 Task: View formatters extensions.
Action: Mouse moved to (15, 494)
Screenshot: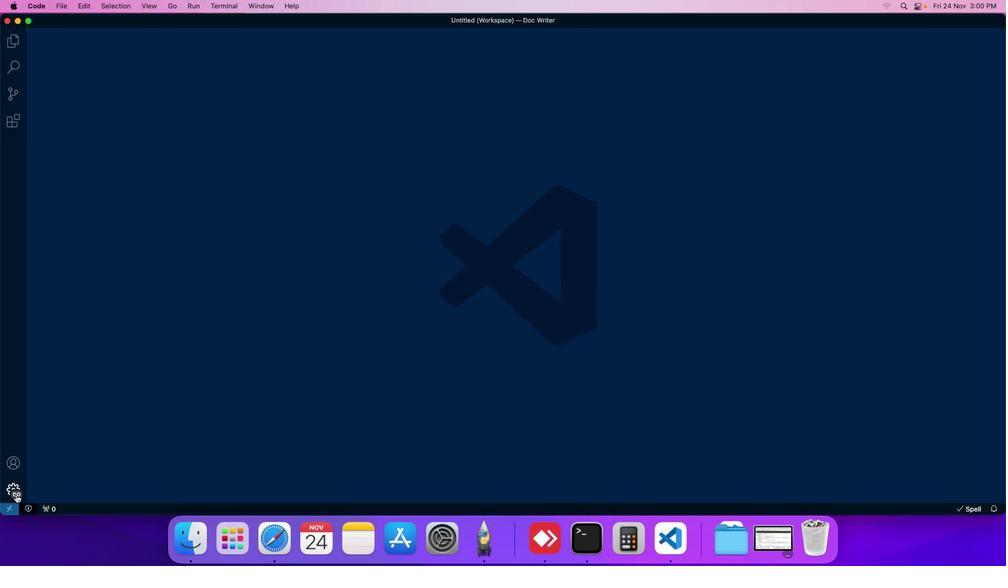 
Action: Mouse pressed left at (15, 494)
Screenshot: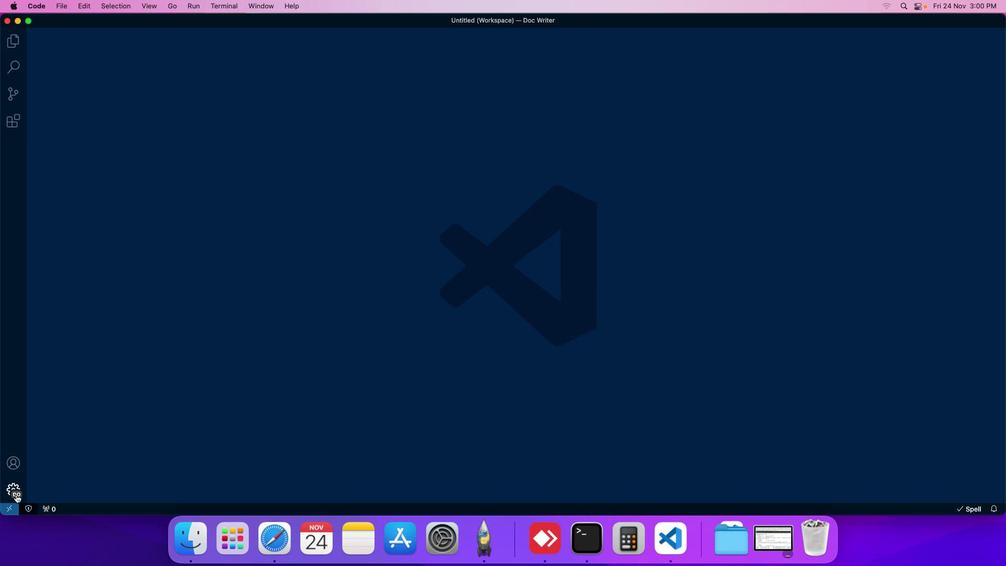 
Action: Mouse moved to (57, 421)
Screenshot: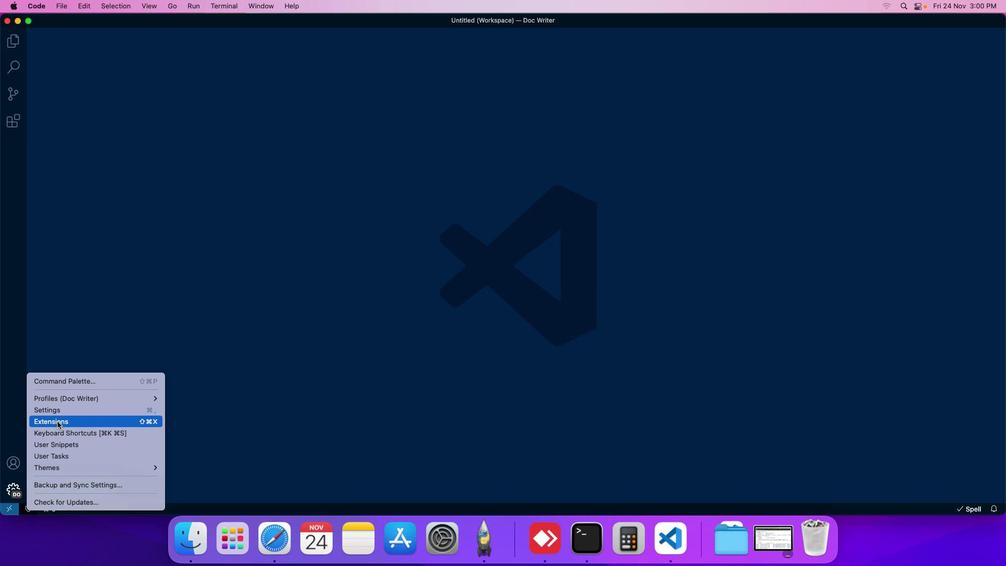
Action: Mouse pressed left at (57, 421)
Screenshot: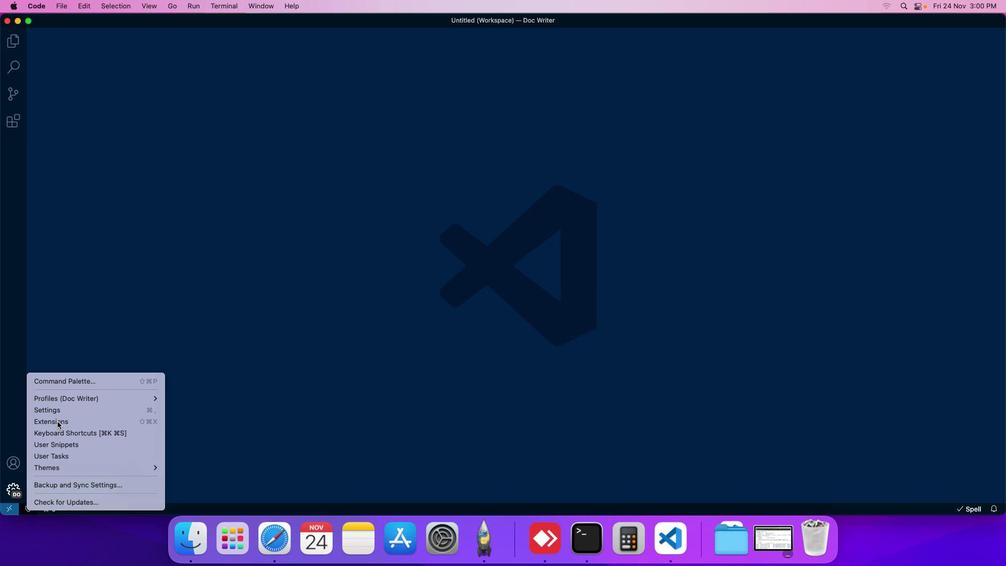 
Action: Mouse moved to (114, 36)
Screenshot: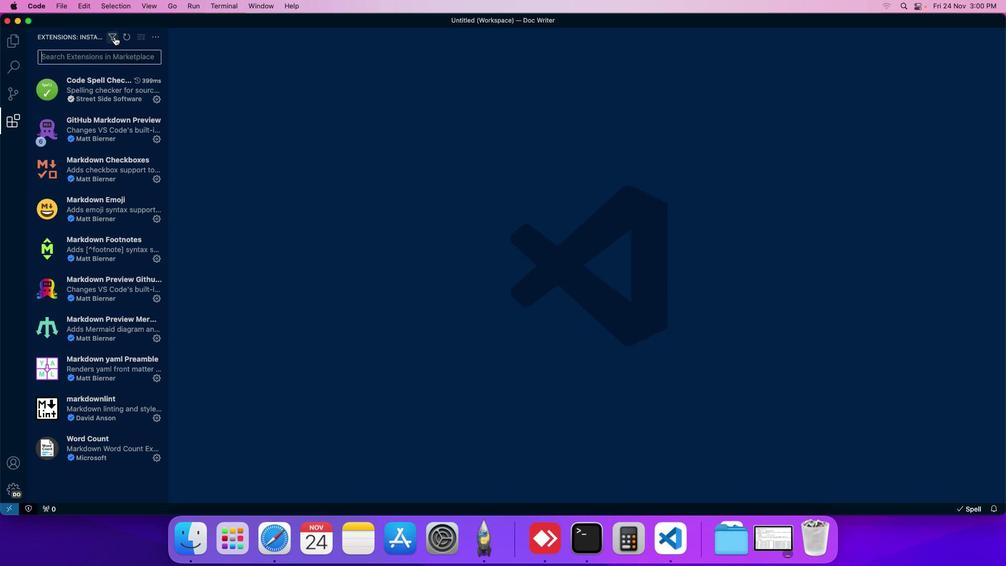 
Action: Mouse pressed left at (114, 36)
Screenshot: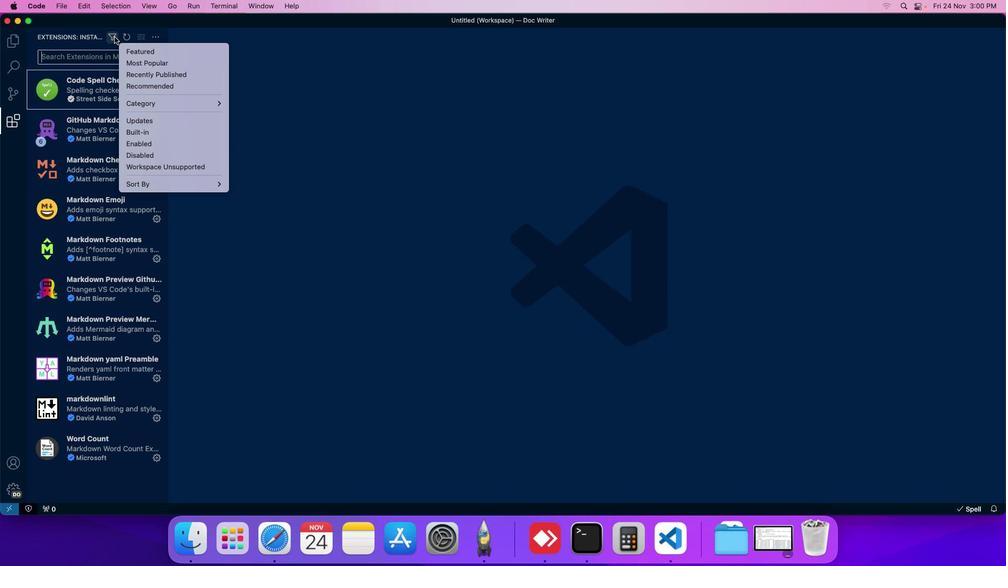 
Action: Mouse moved to (243, 160)
Screenshot: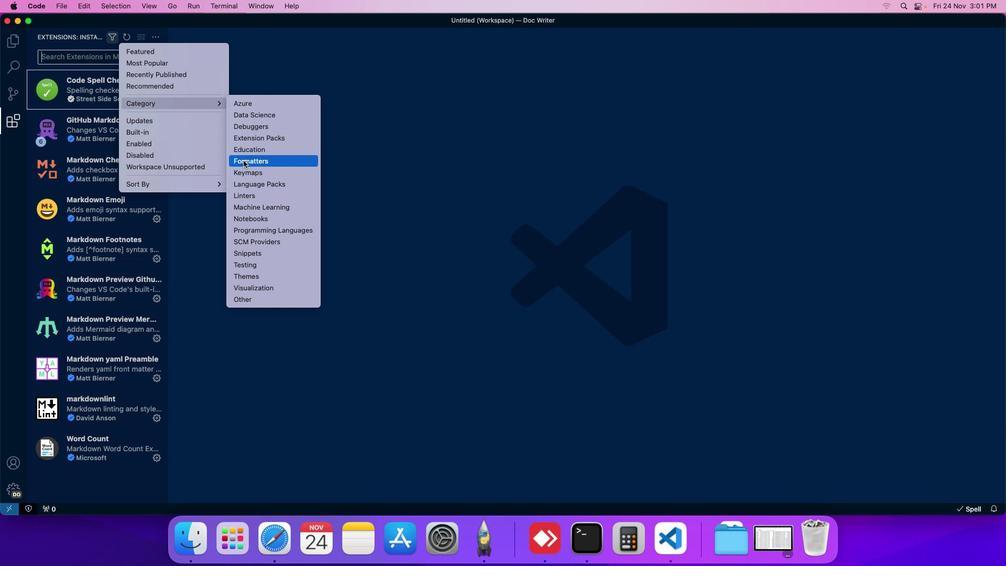 
Action: Mouse pressed left at (243, 160)
Screenshot: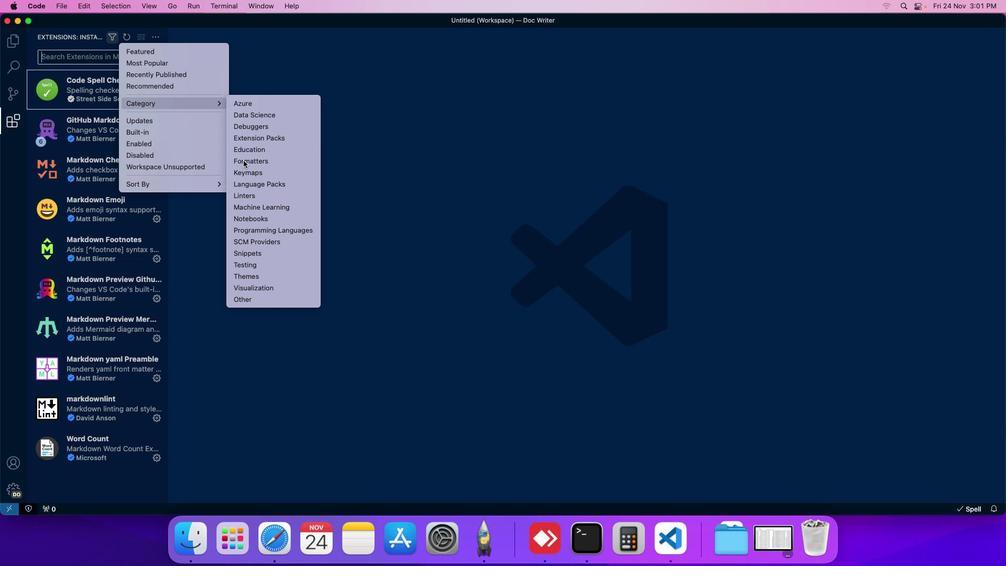 
Action: Mouse moved to (113, 134)
Screenshot: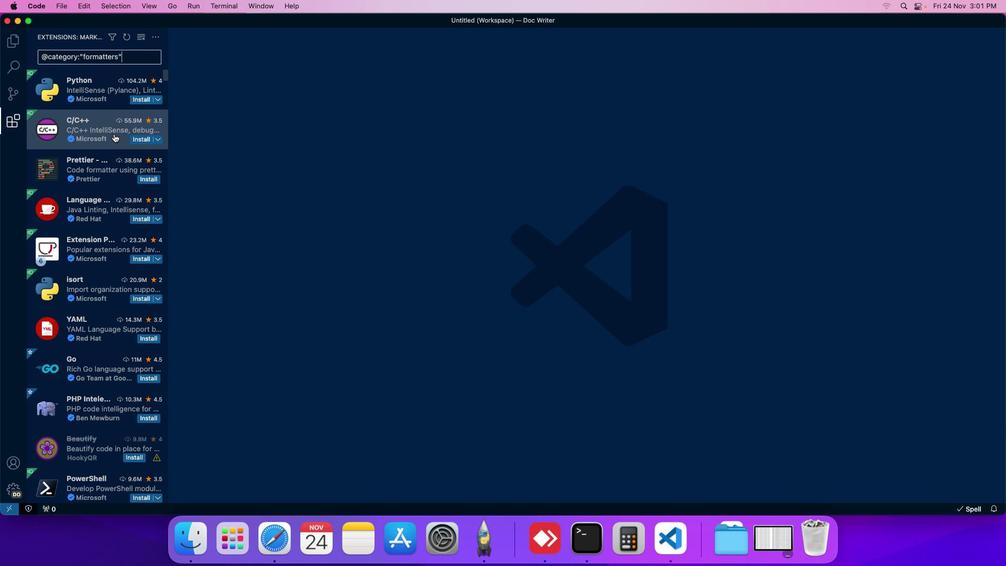 
